 Task: In the 'Other bookmarkds' folder, delete the bookmark "google".
Action: Mouse moved to (949, 29)
Screenshot: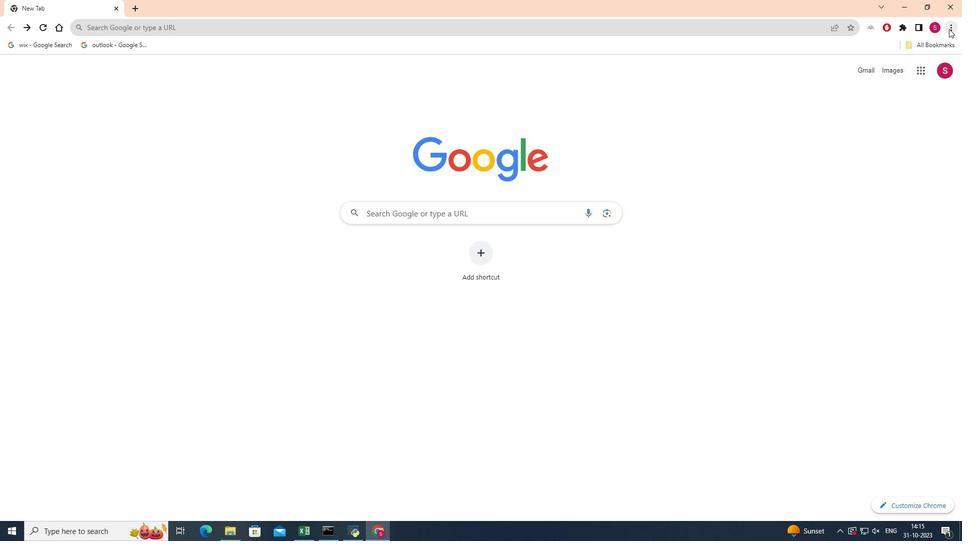 
Action: Mouse pressed left at (949, 29)
Screenshot: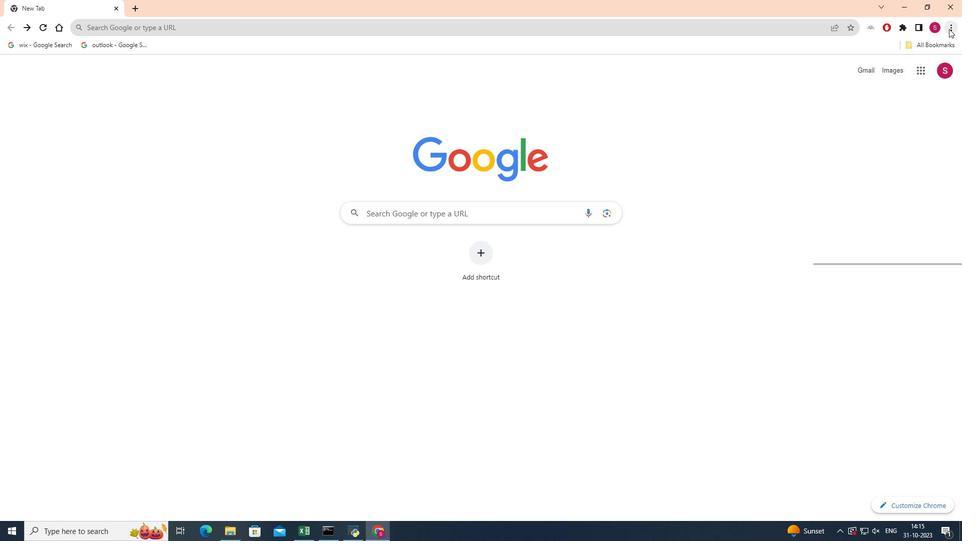 
Action: Mouse pressed left at (949, 29)
Screenshot: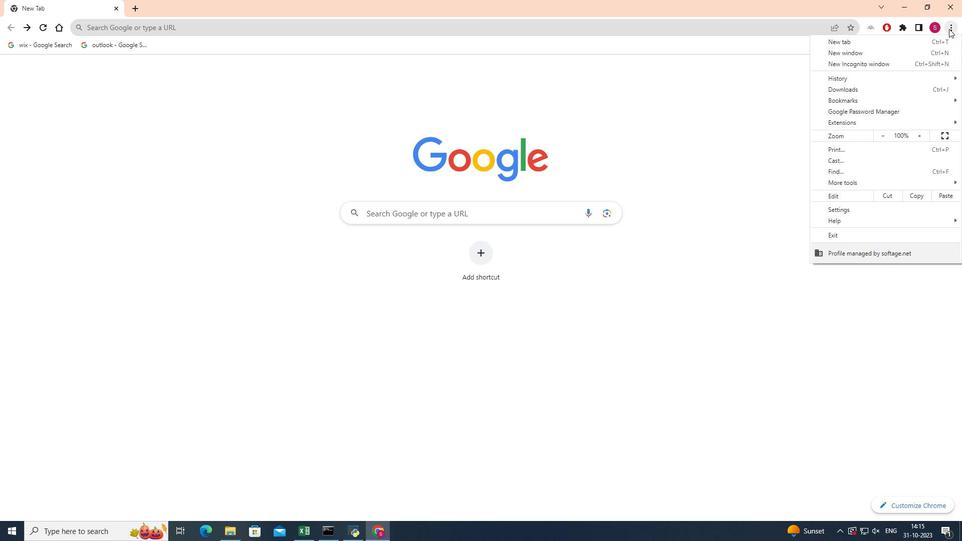 
Action: Mouse pressed left at (949, 29)
Screenshot: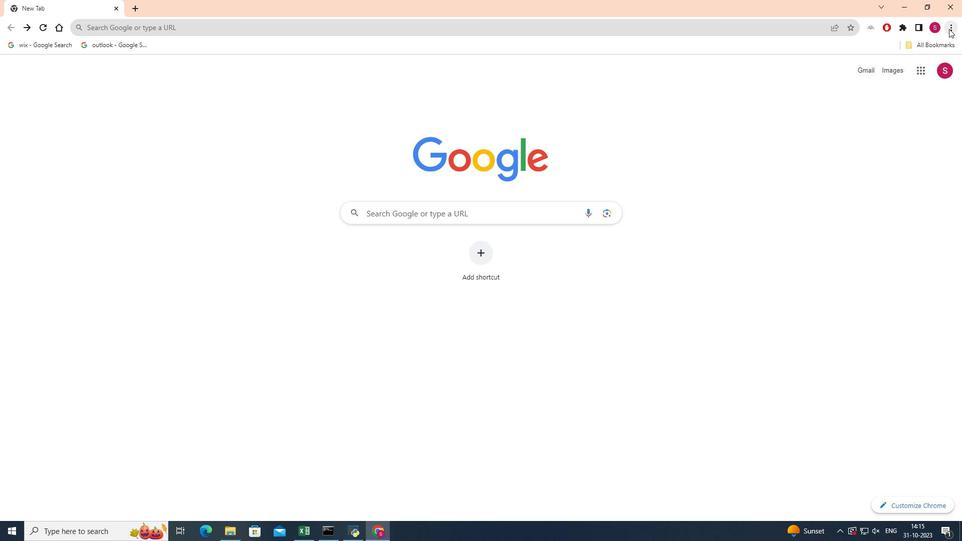 
Action: Mouse moved to (688, 136)
Screenshot: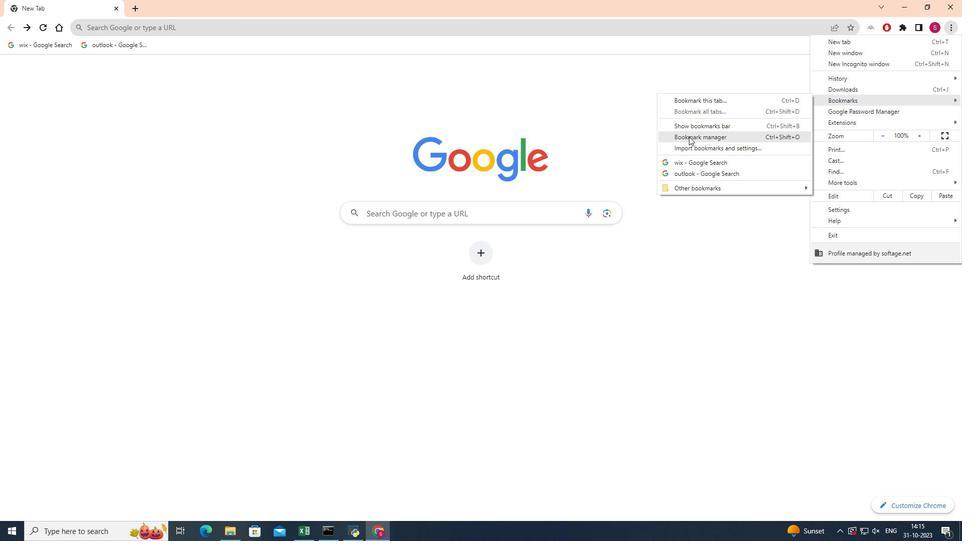 
Action: Mouse pressed left at (688, 136)
Screenshot: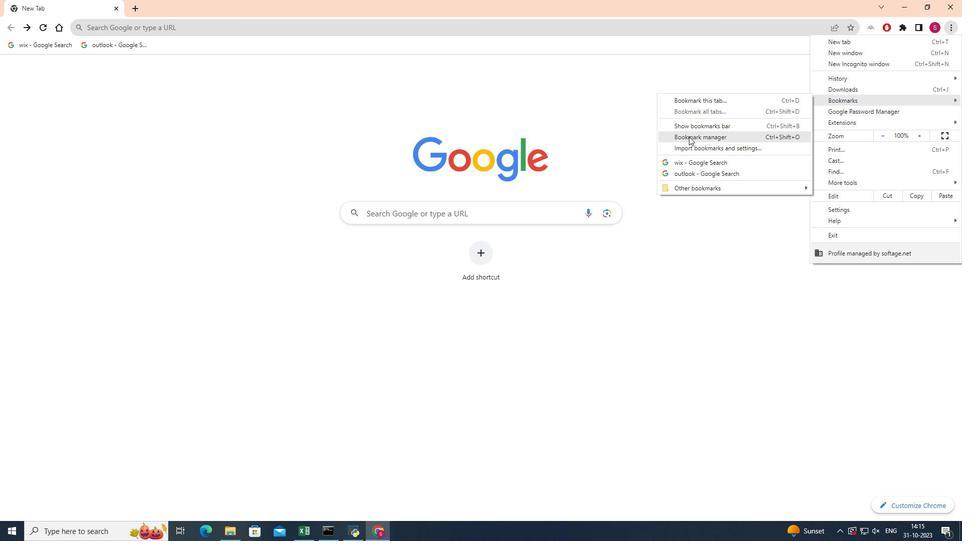 
Action: Mouse pressed left at (688, 136)
Screenshot: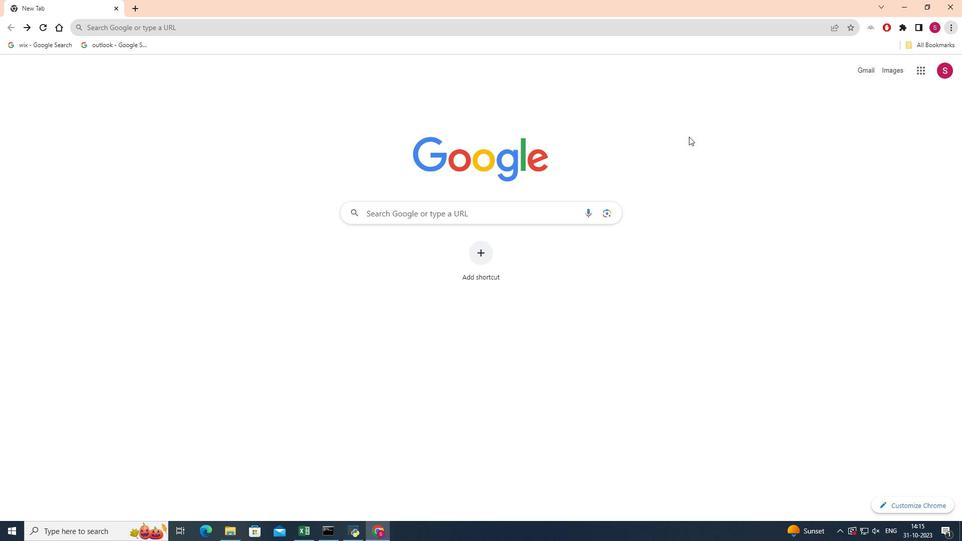 
Action: Mouse moved to (8, 100)
Screenshot: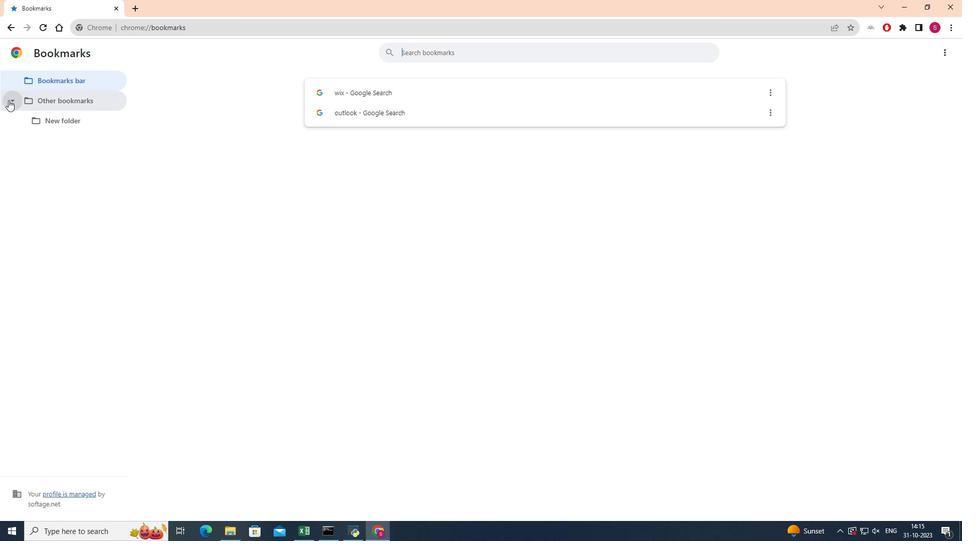 
Action: Mouse pressed left at (8, 100)
Screenshot: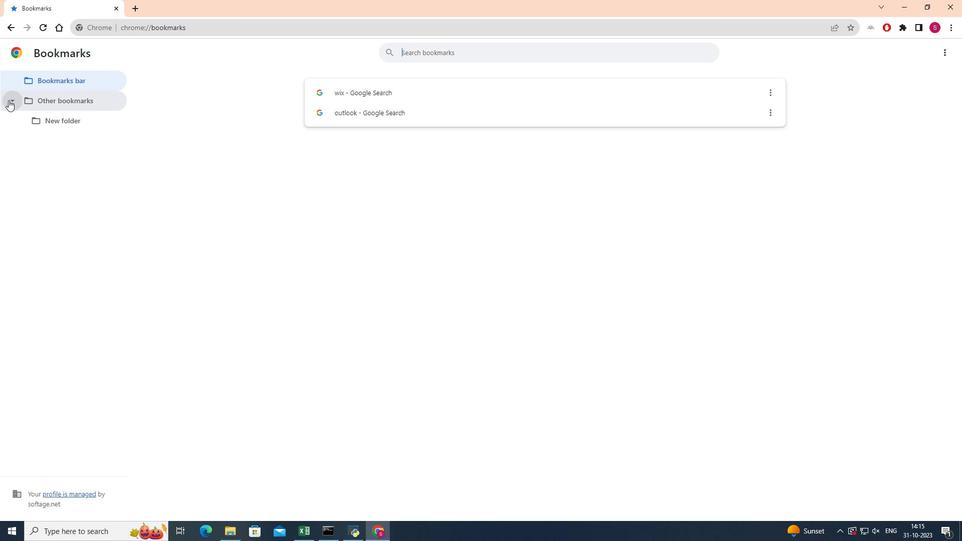 
Action: Mouse pressed left at (8, 100)
Screenshot: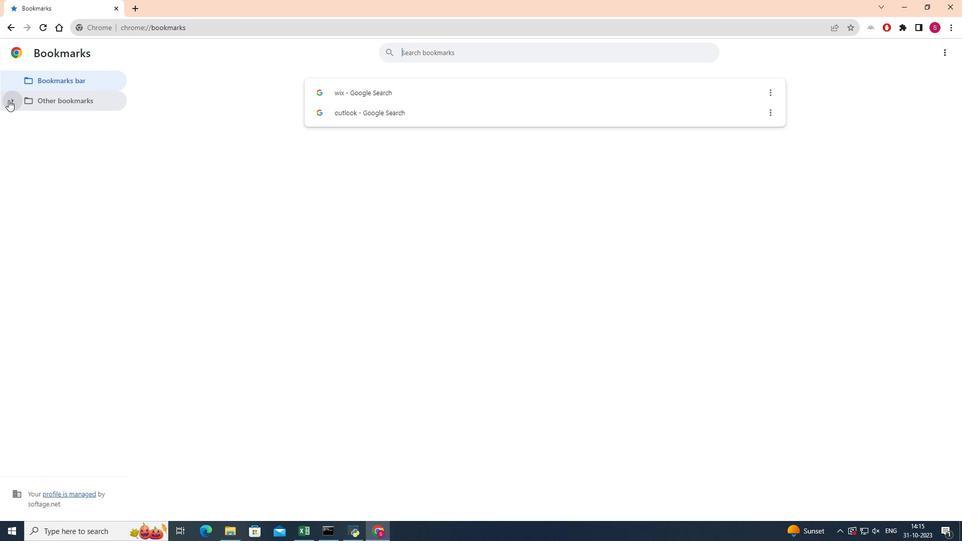 
Action: Mouse moved to (12, 99)
Screenshot: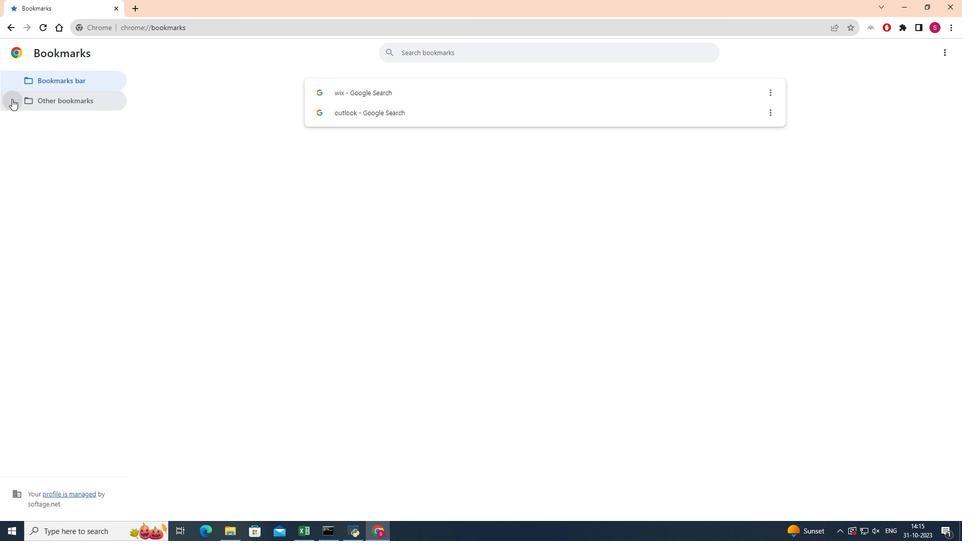 
Action: Mouse pressed left at (12, 99)
Screenshot: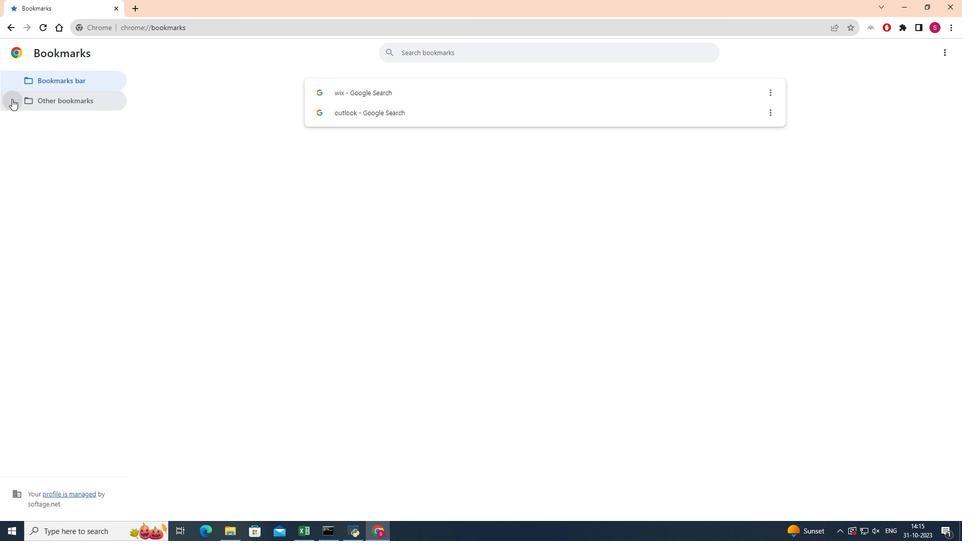
Action: Mouse moved to (50, 121)
Screenshot: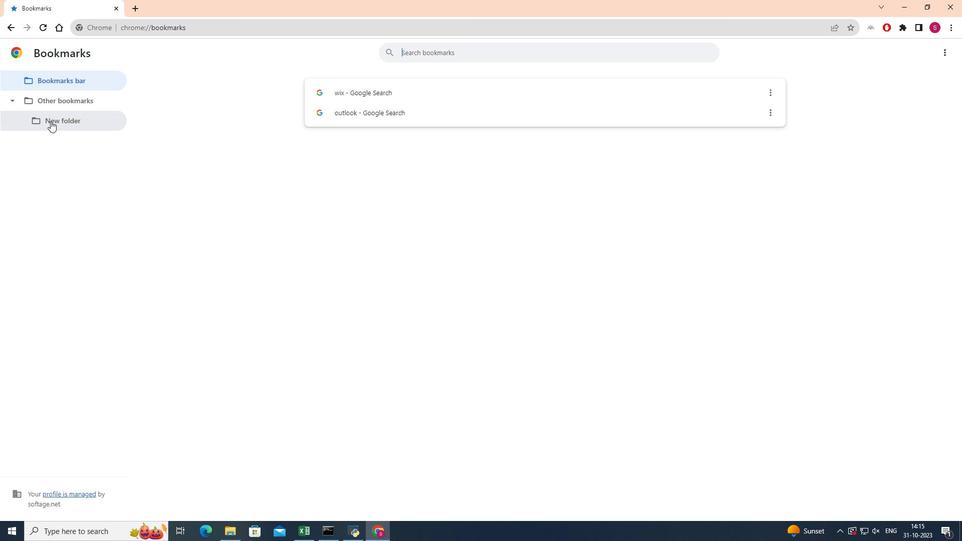 
Action: Mouse pressed left at (50, 121)
Screenshot: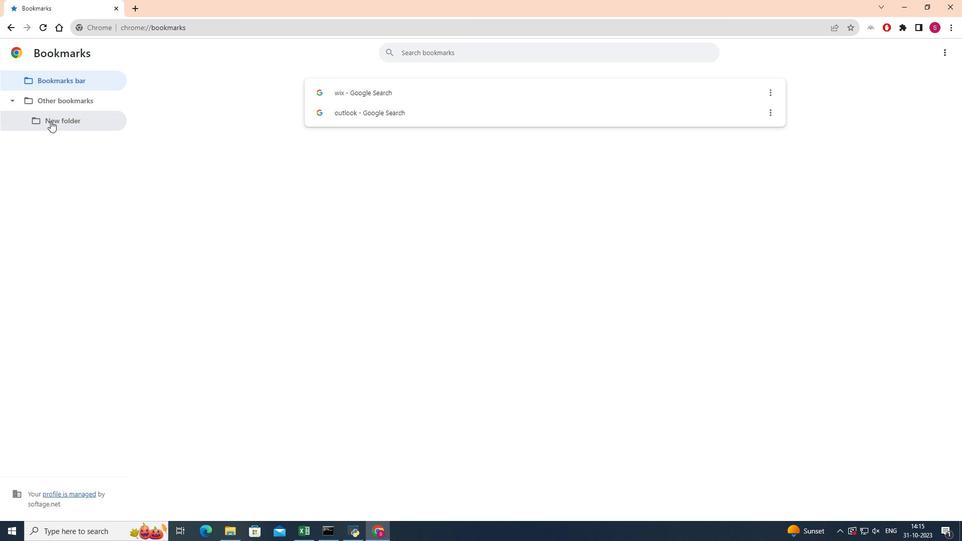 
Action: Mouse moved to (769, 96)
Screenshot: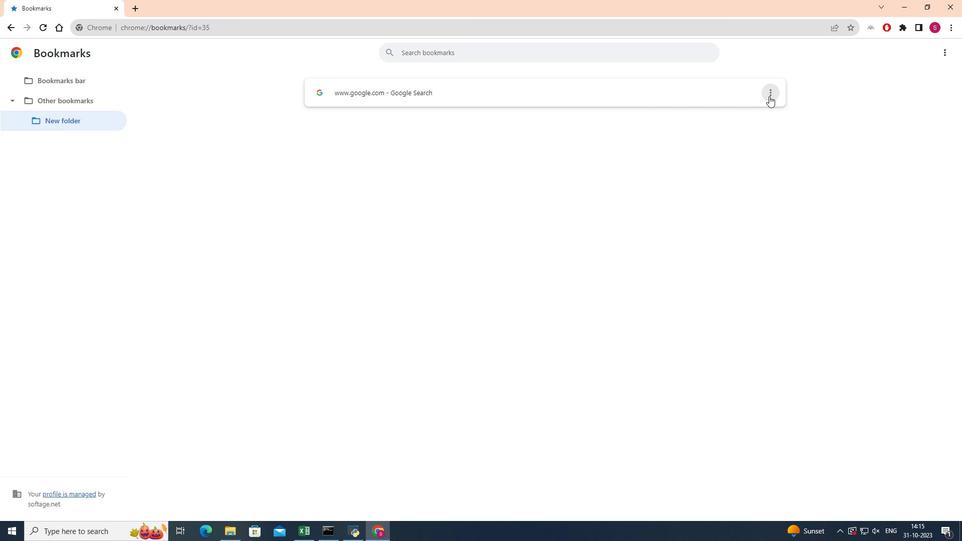 
Action: Mouse pressed left at (769, 96)
Screenshot: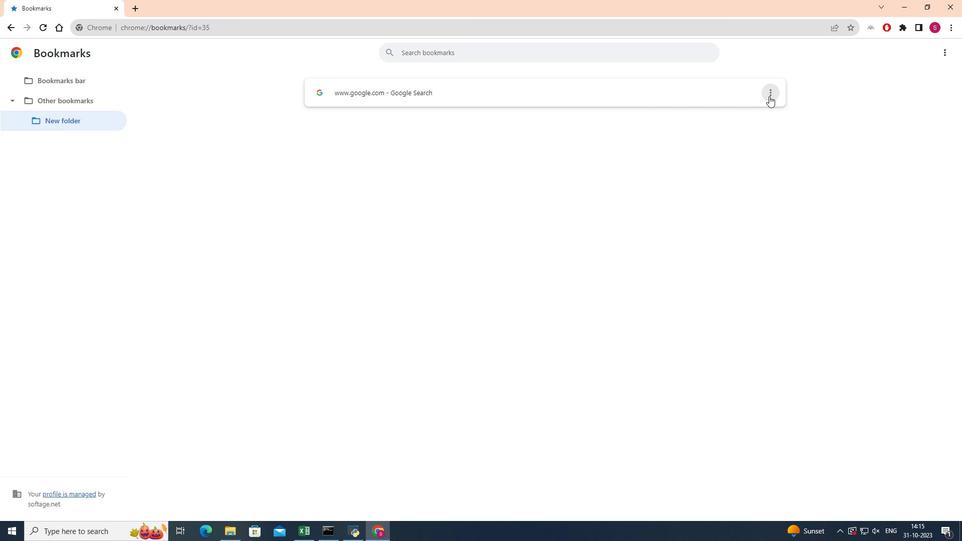 
Action: Mouse moved to (717, 111)
Screenshot: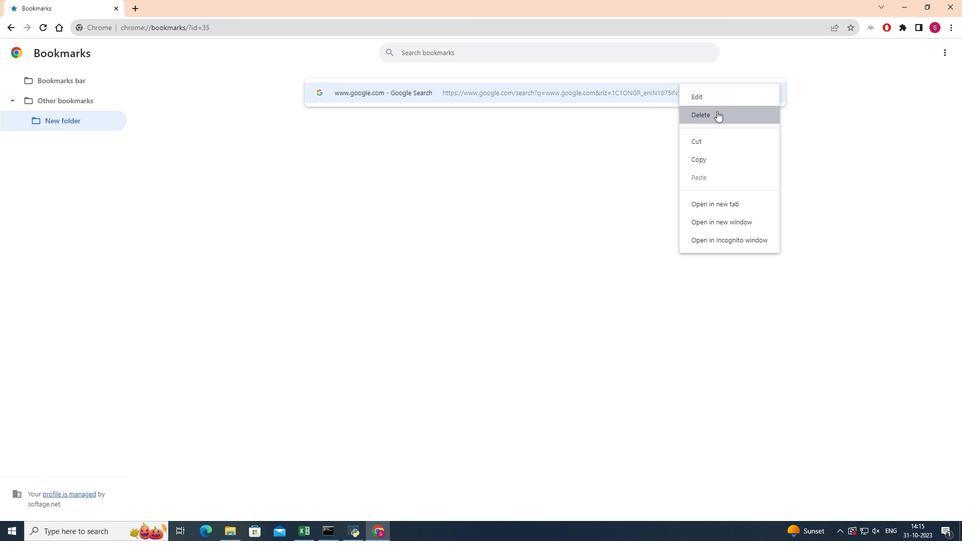 
Action: Mouse pressed left at (717, 111)
Screenshot: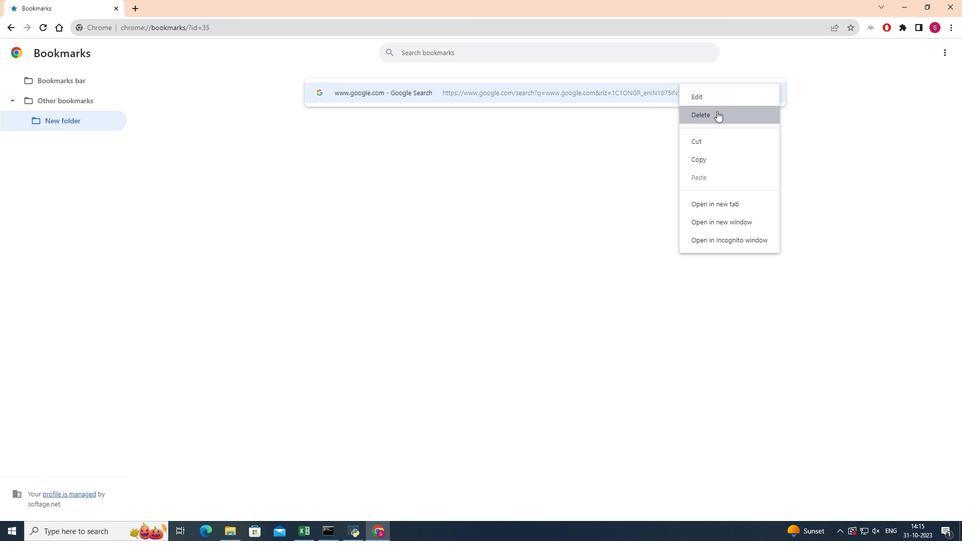 
Action: Mouse pressed left at (717, 111)
Screenshot: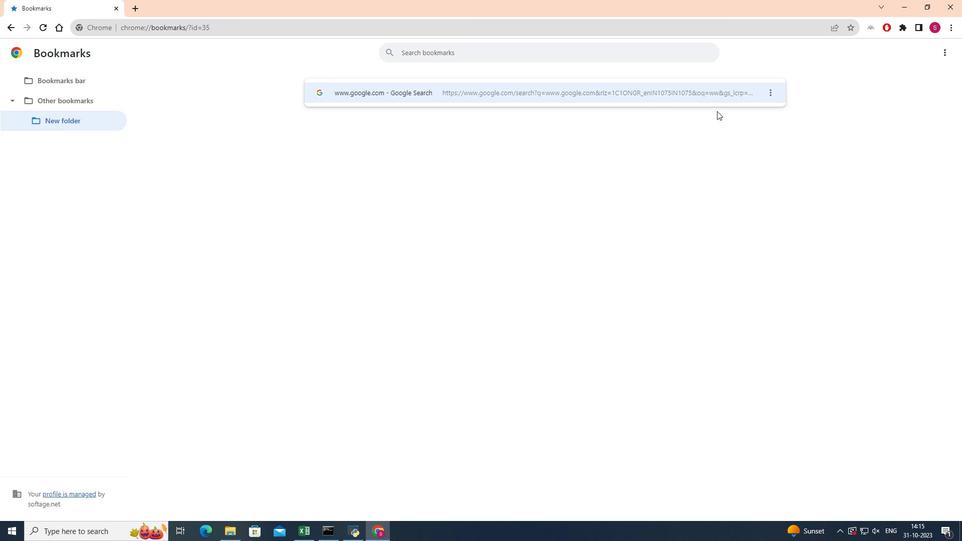 
Action: Mouse moved to (716, 113)
Screenshot: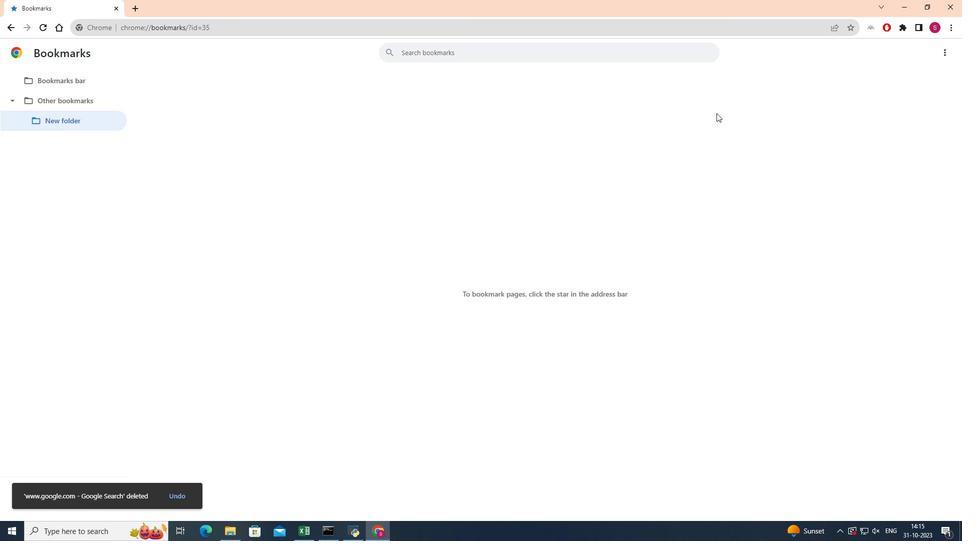 
